 Task: Use the formula "DCOUNT" in spreadsheet "Project portfolio".
Action: Mouse moved to (448, 263)
Screenshot: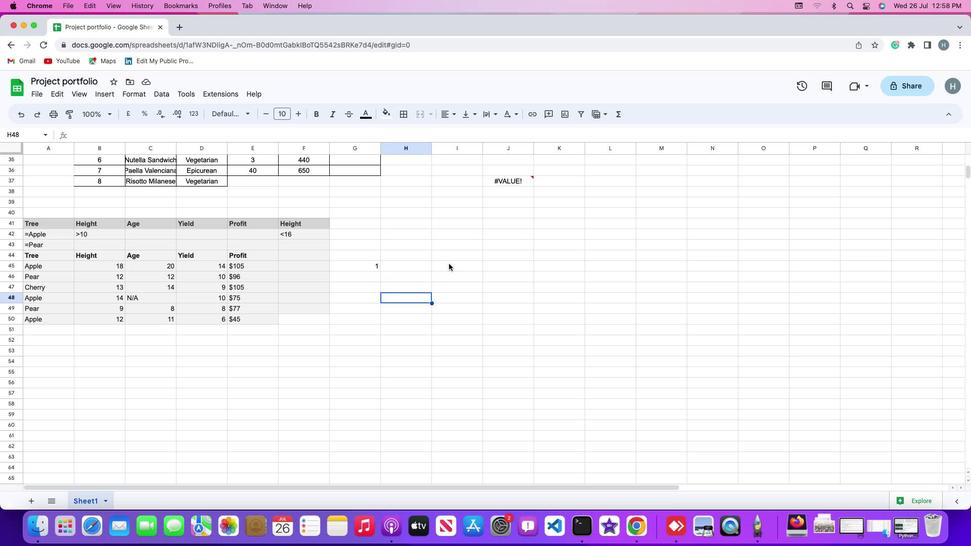 
Action: Mouse pressed left at (448, 263)
Screenshot: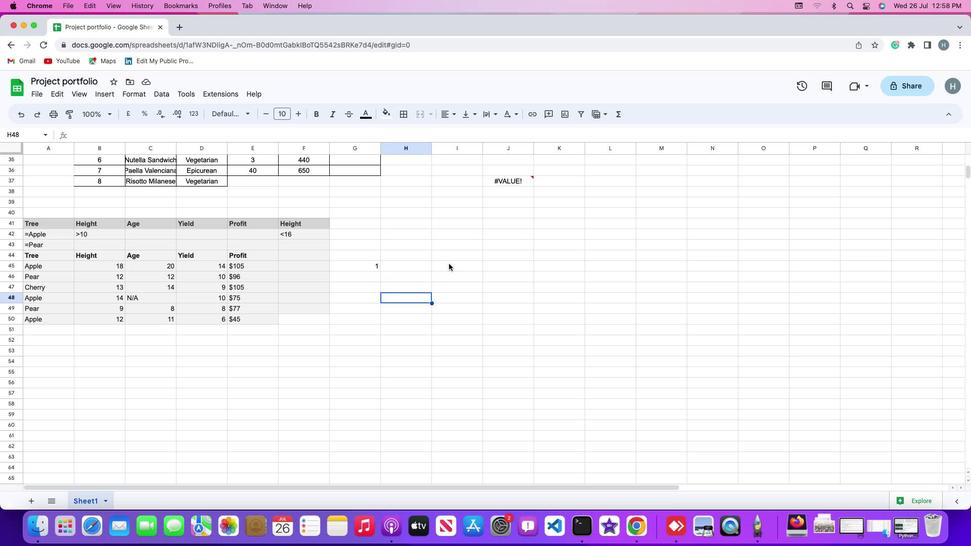 
Action: Mouse moved to (106, 97)
Screenshot: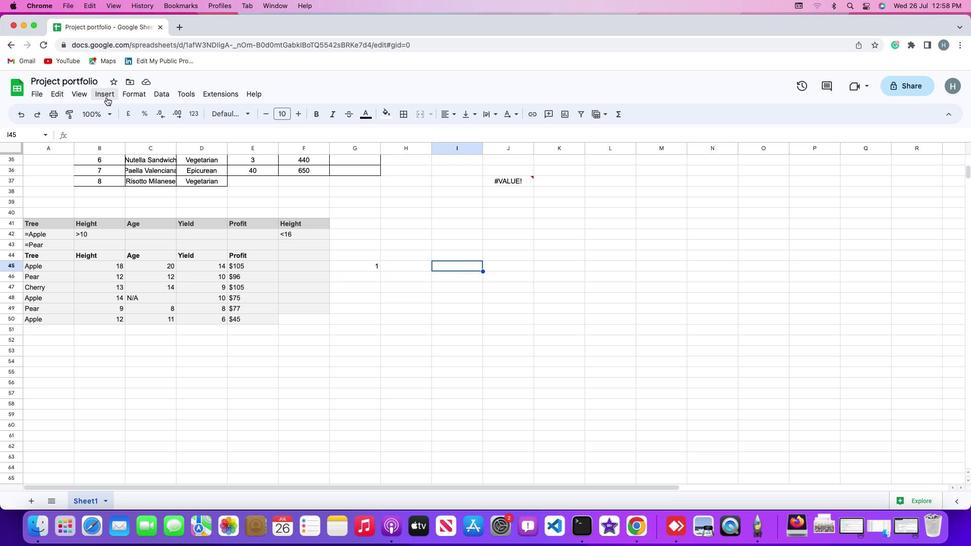 
Action: Mouse pressed left at (106, 97)
Screenshot: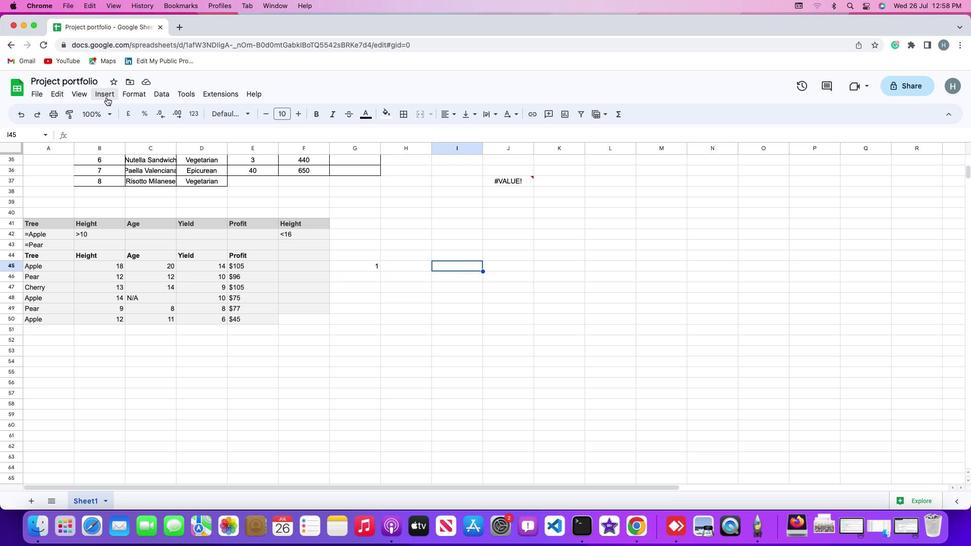 
Action: Mouse moved to (122, 256)
Screenshot: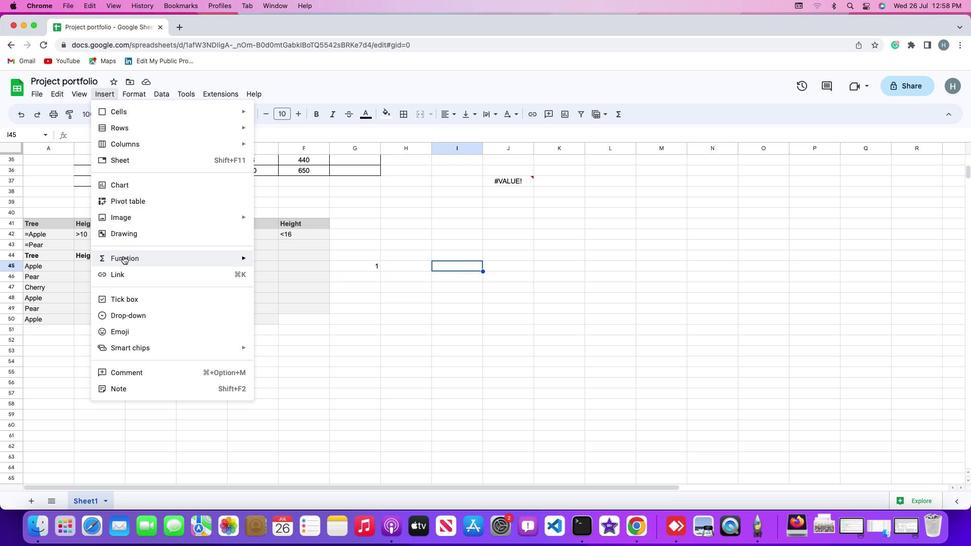 
Action: Mouse pressed left at (122, 256)
Screenshot: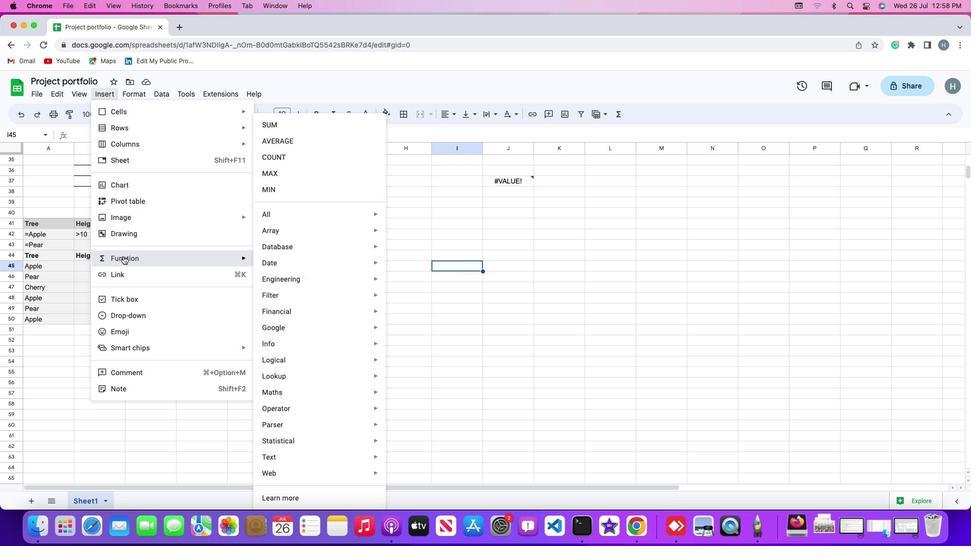 
Action: Mouse moved to (302, 215)
Screenshot: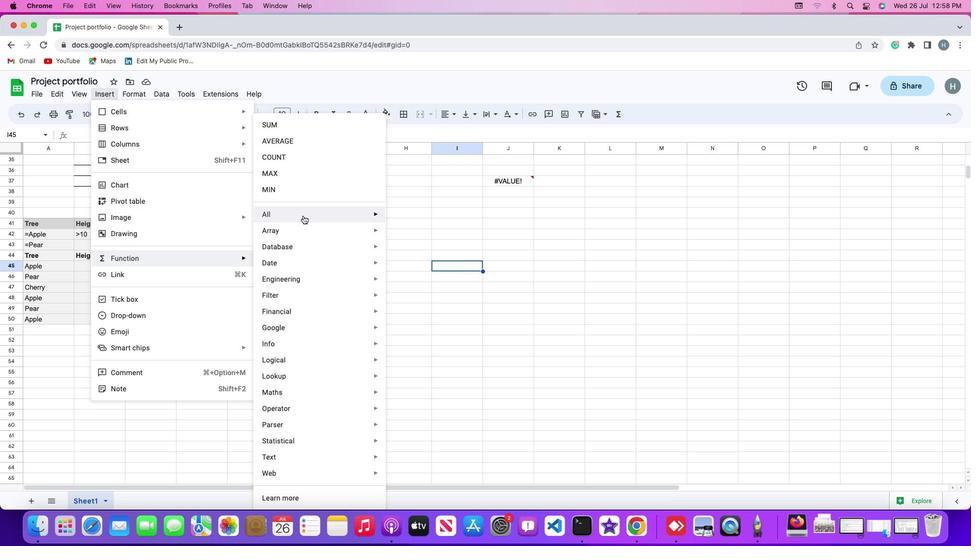 
Action: Mouse pressed left at (302, 215)
Screenshot: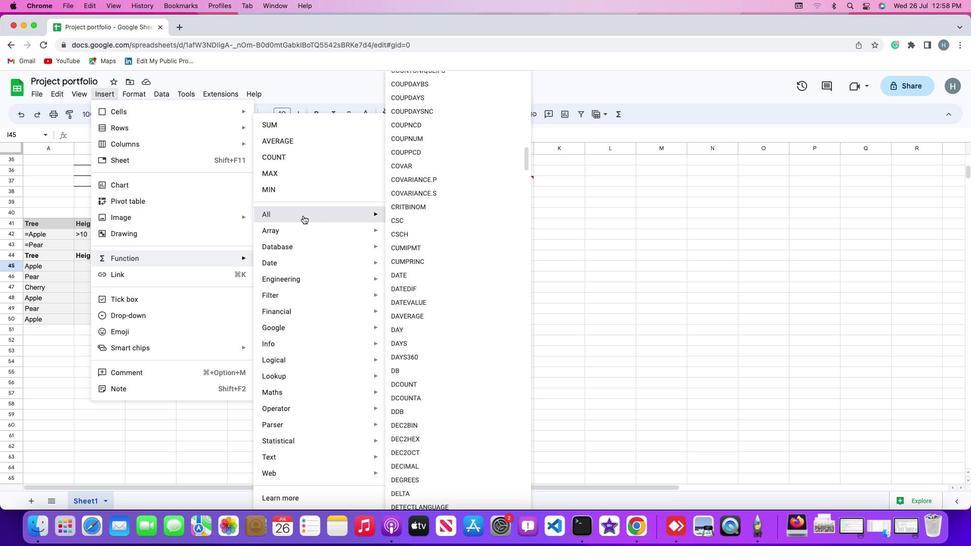 
Action: Mouse moved to (425, 381)
Screenshot: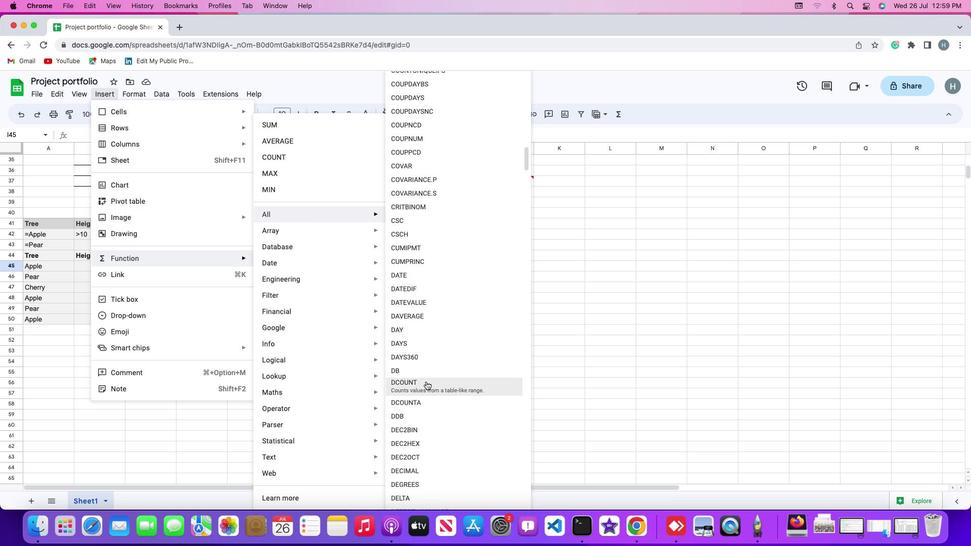 
Action: Mouse pressed left at (425, 381)
Screenshot: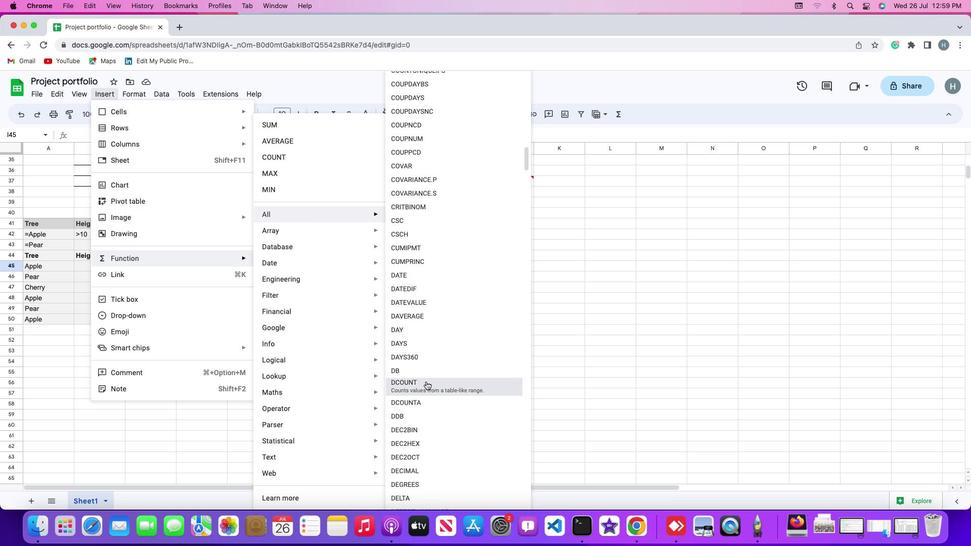 
Action: Mouse moved to (29, 256)
Screenshot: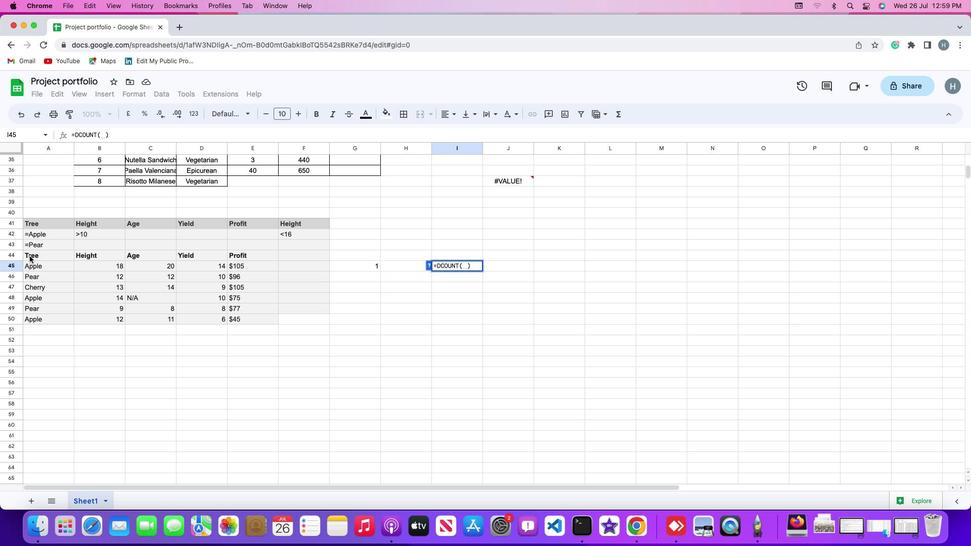 
Action: Mouse pressed left at (29, 256)
Screenshot: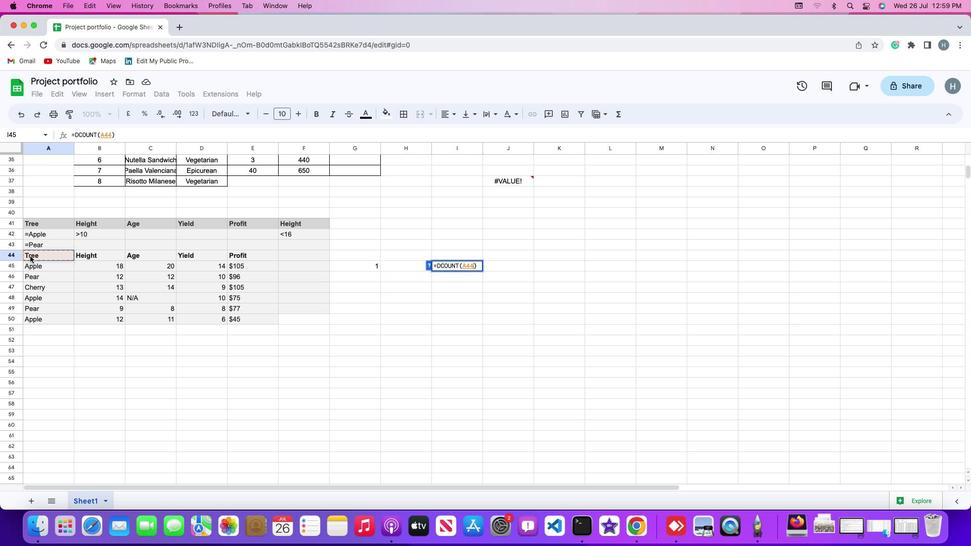 
Action: Mouse moved to (235, 316)
Screenshot: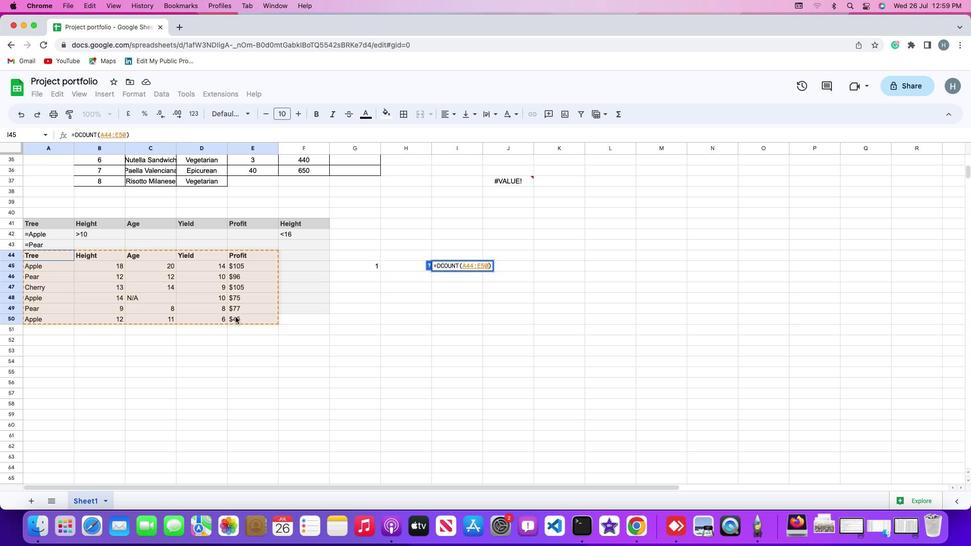 
Action: Key pressed ','Key.shift_r'"'Key.shift'A''g''e'Key.shift_r'"'','
Screenshot: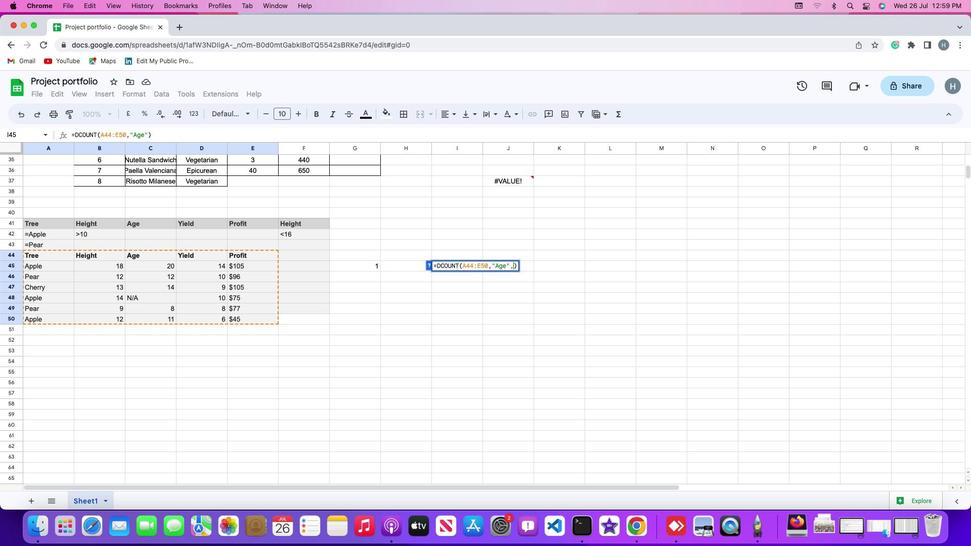 
Action: Mouse moved to (29, 224)
Screenshot: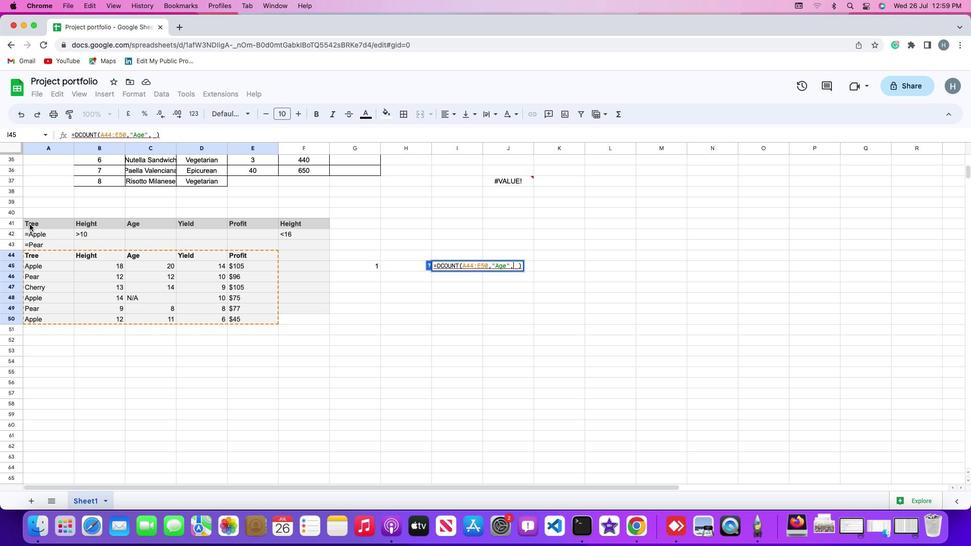 
Action: Mouse pressed left at (29, 224)
Screenshot: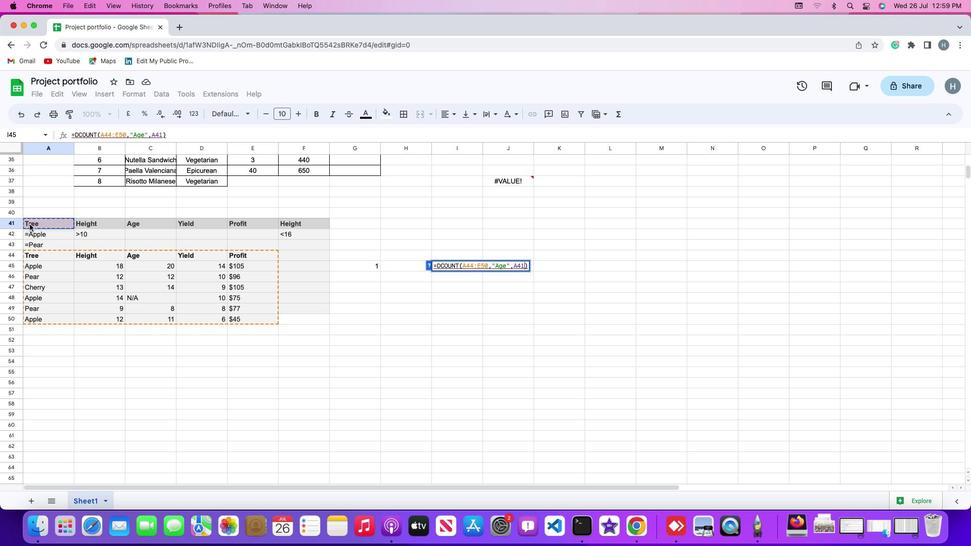 
Action: Mouse moved to (301, 245)
Screenshot: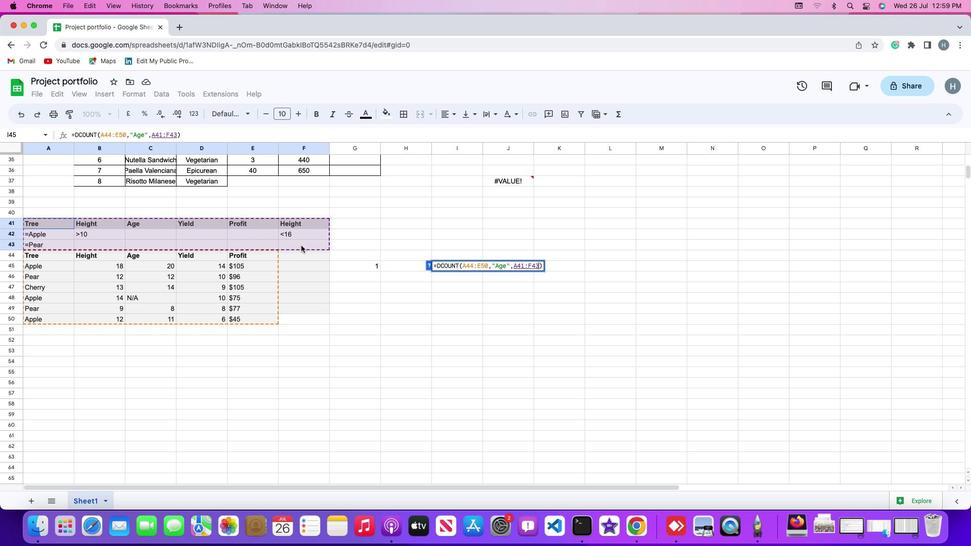 
Action: Key pressed Key.enter
Screenshot: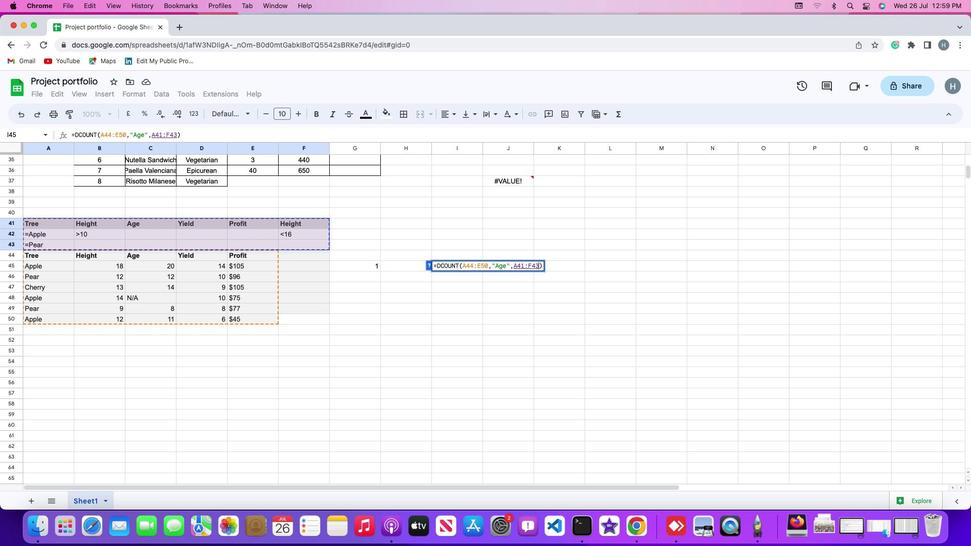 
